 Task: Visit the office locations of Microsoft
Action: Mouse moved to (407, 433)
Screenshot: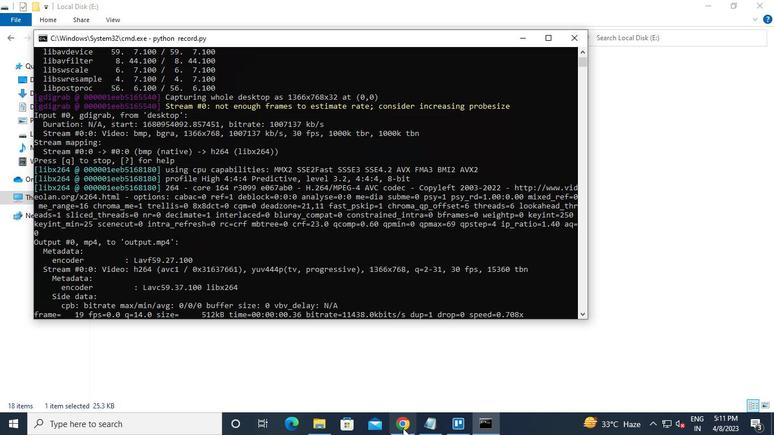 
Action: Mouse pressed left at (407, 433)
Screenshot: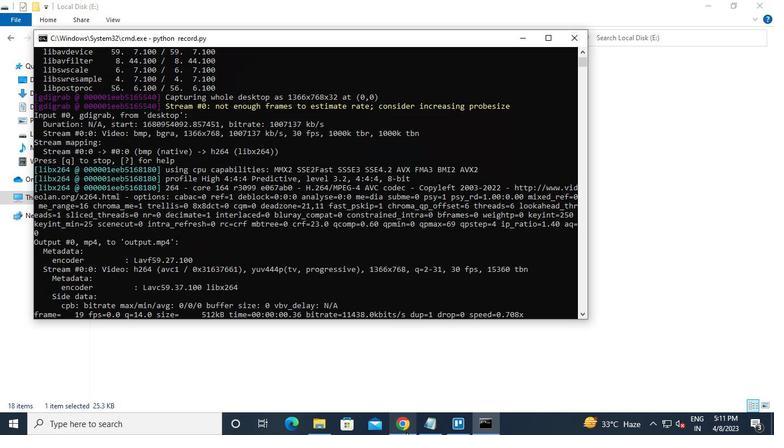 
Action: Mouse moved to (166, 68)
Screenshot: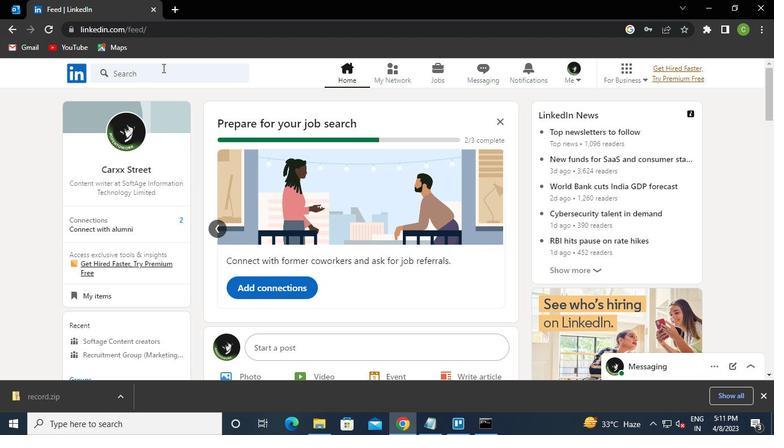 
Action: Mouse pressed left at (166, 68)
Screenshot: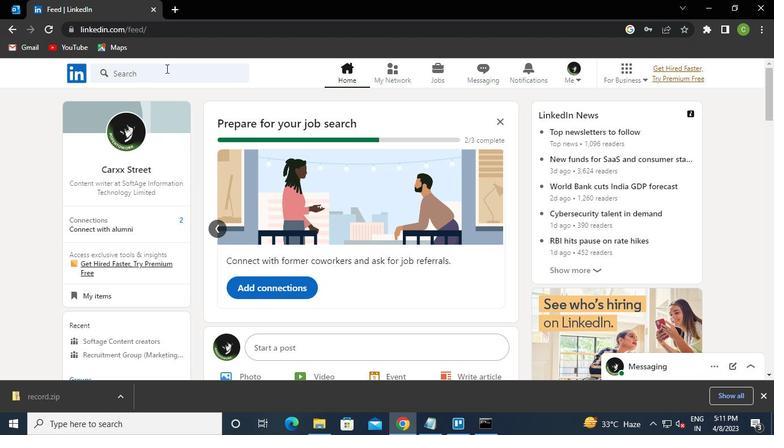
Action: Mouse moved to (166, 69)
Screenshot: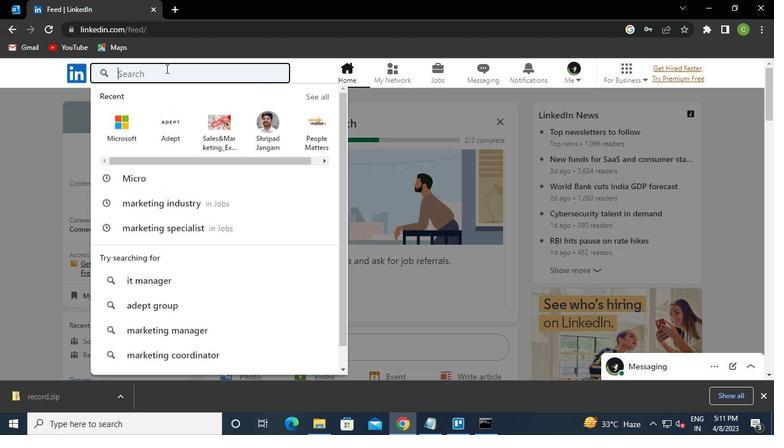 
Action: Keyboard Key.caps_lock
Screenshot: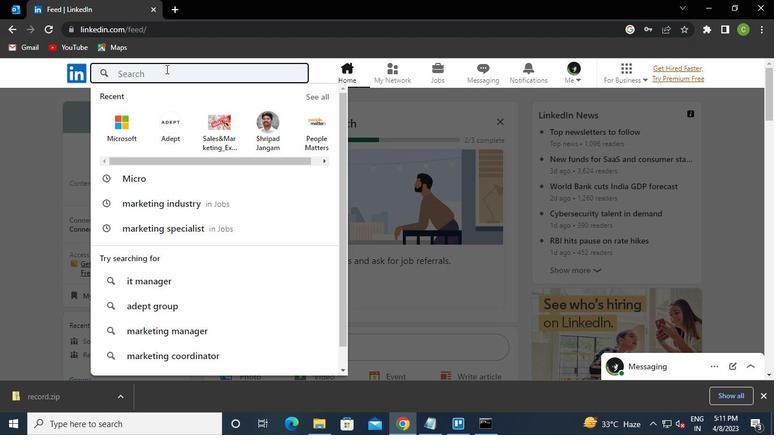 
Action: Keyboard m
Screenshot: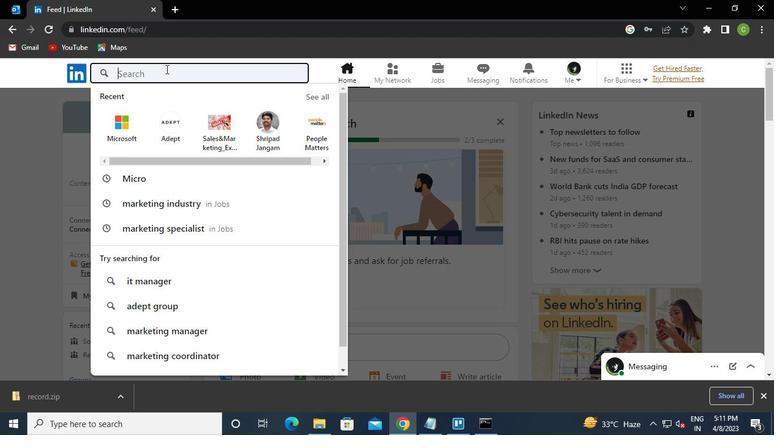 
Action: Keyboard Key.caps_lock
Screenshot: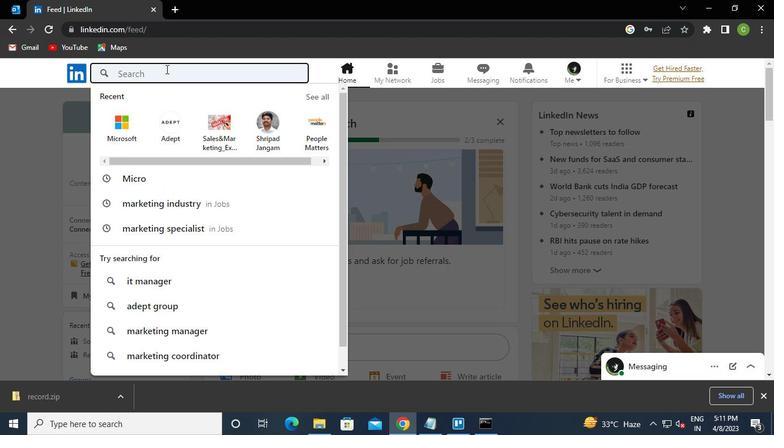 
Action: Keyboard i
Screenshot: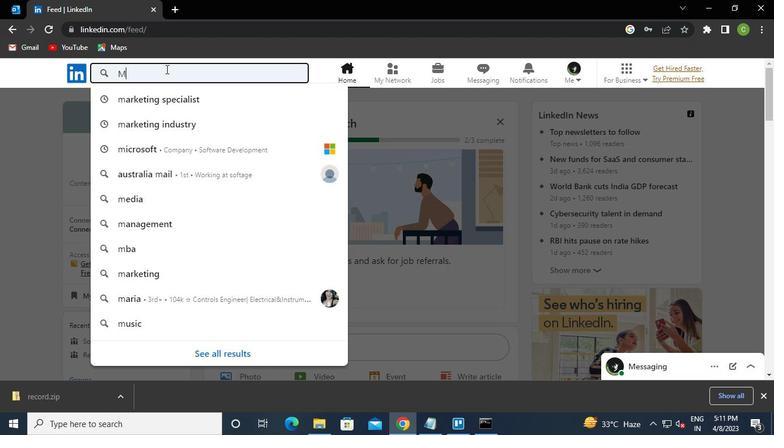
Action: Keyboard c
Screenshot: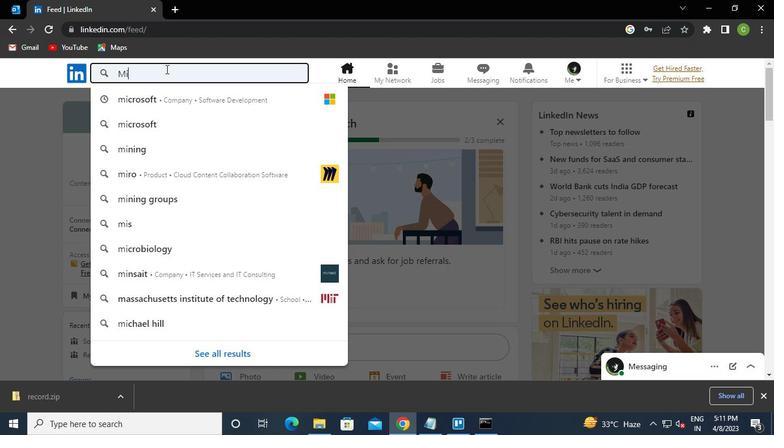 
Action: Keyboard r
Screenshot: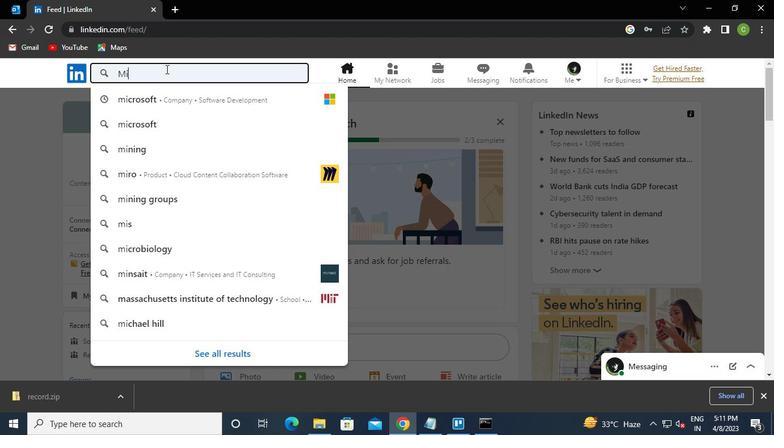 
Action: Keyboard o
Screenshot: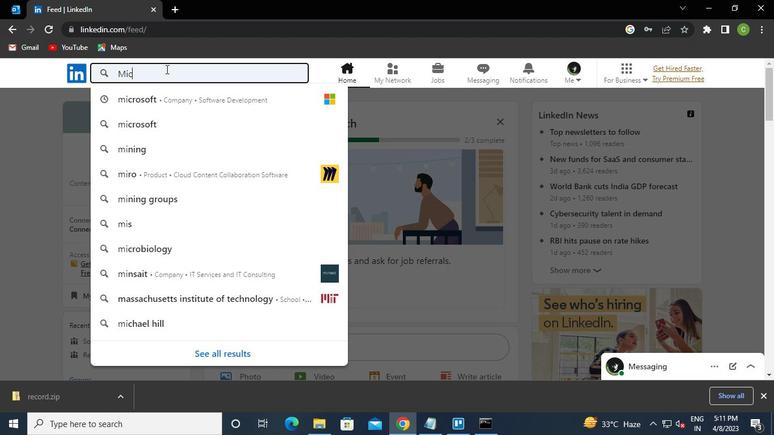 
Action: Keyboard Key.down
Screenshot: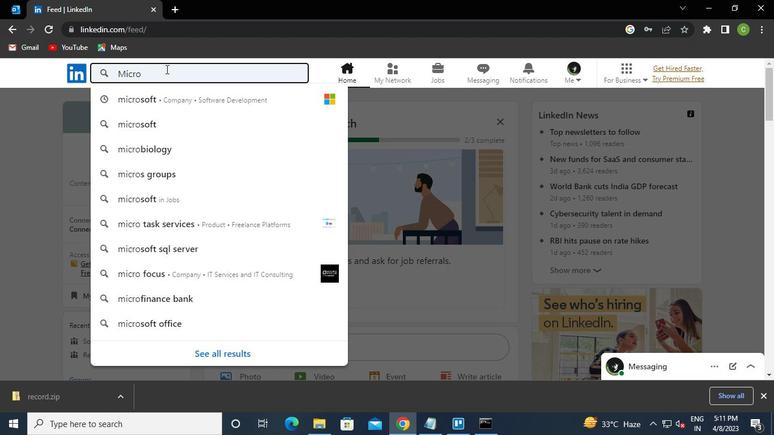 
Action: Keyboard Key.enter
Screenshot: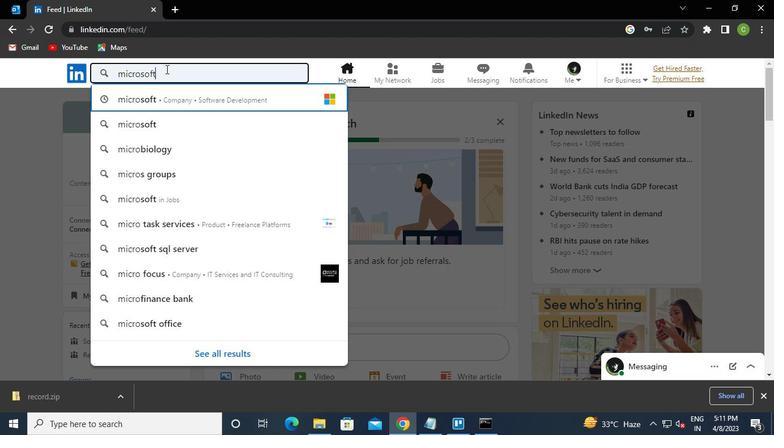 
Action: Mouse moved to (361, 176)
Screenshot: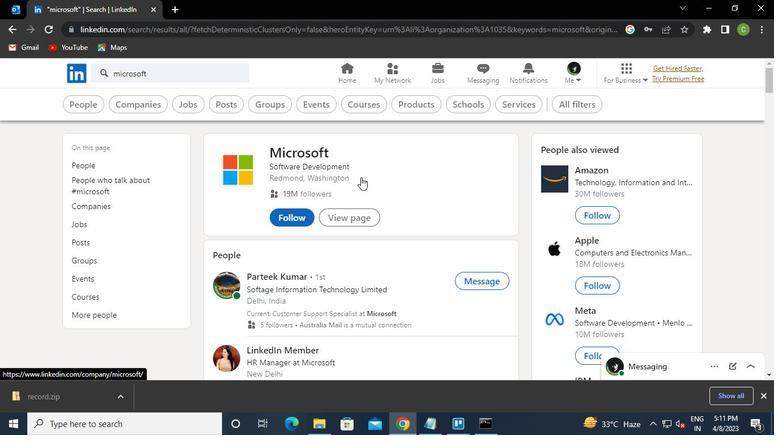 
Action: Mouse pressed left at (361, 176)
Screenshot: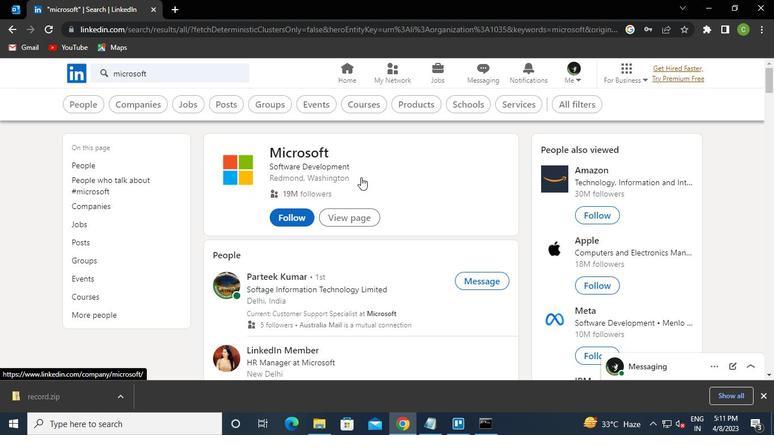 
Action: Mouse moved to (136, 132)
Screenshot: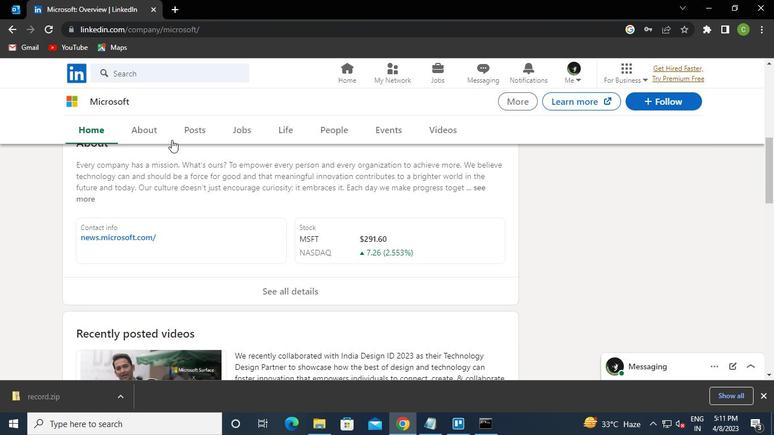
Action: Mouse pressed left at (136, 132)
Screenshot: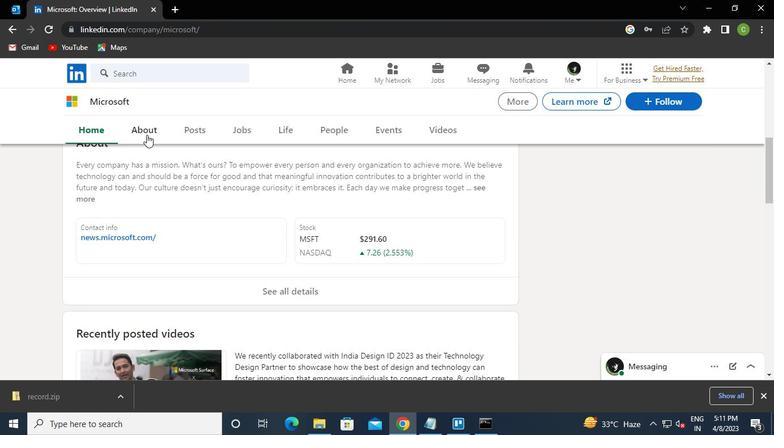 
Action: Mouse moved to (359, 236)
Screenshot: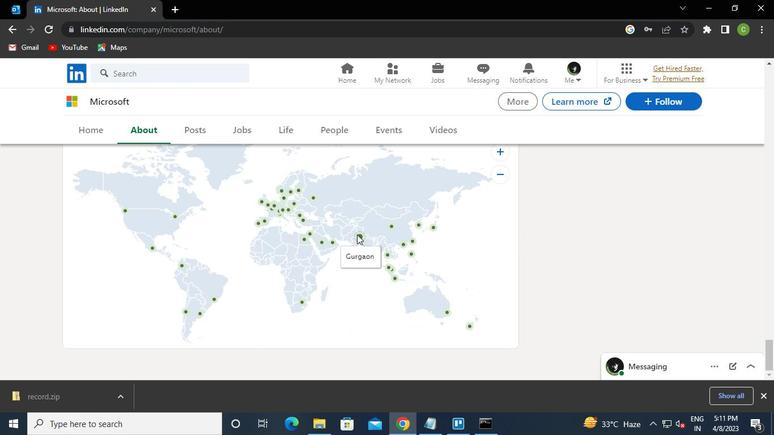 
Action: Mouse pressed left at (359, 236)
Screenshot: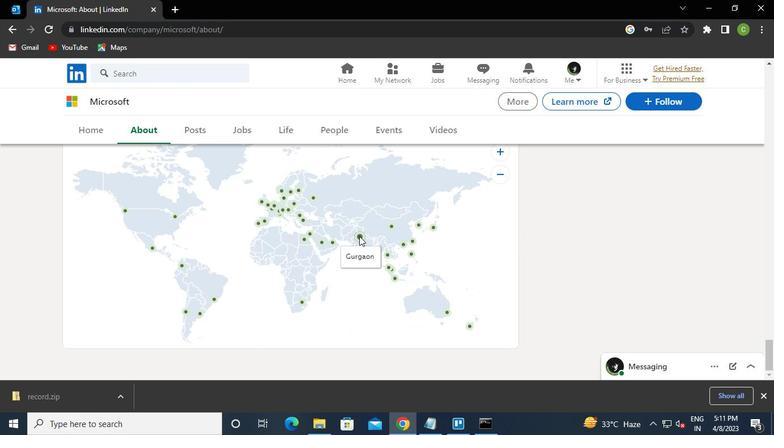 
Action: Mouse moved to (486, 434)
Screenshot: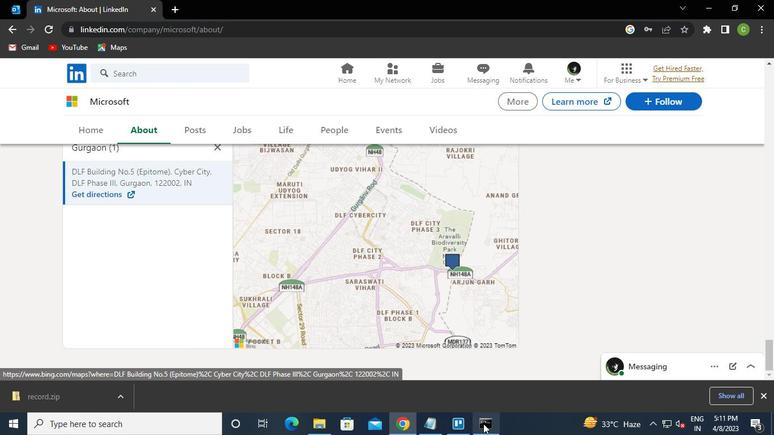 
Action: Mouse pressed left at (486, 434)
Screenshot: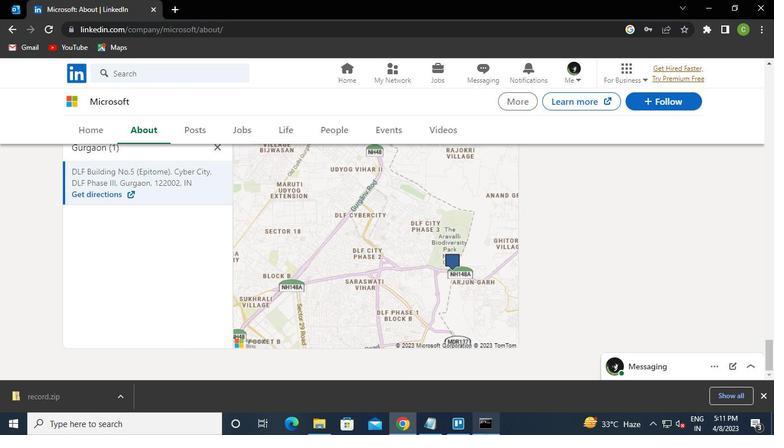 
Action: Mouse moved to (573, 42)
Screenshot: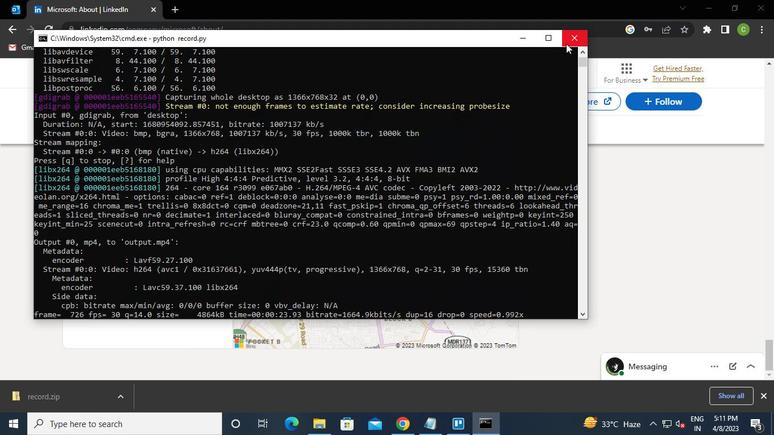 
Action: Mouse pressed left at (573, 42)
Screenshot: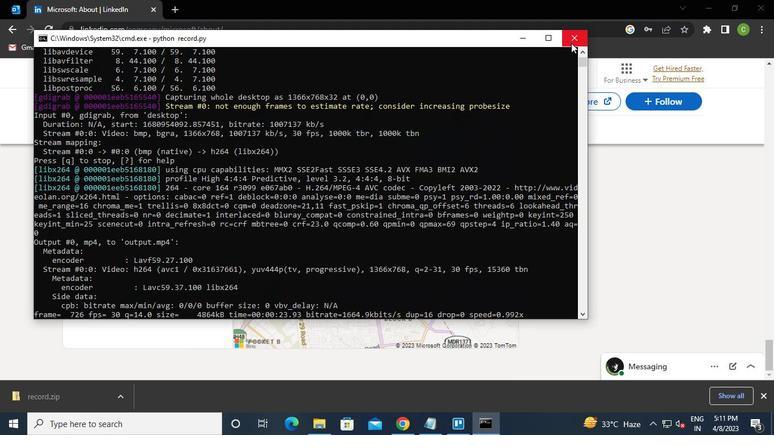 
Action: Mouse moved to (573, 48)
Screenshot: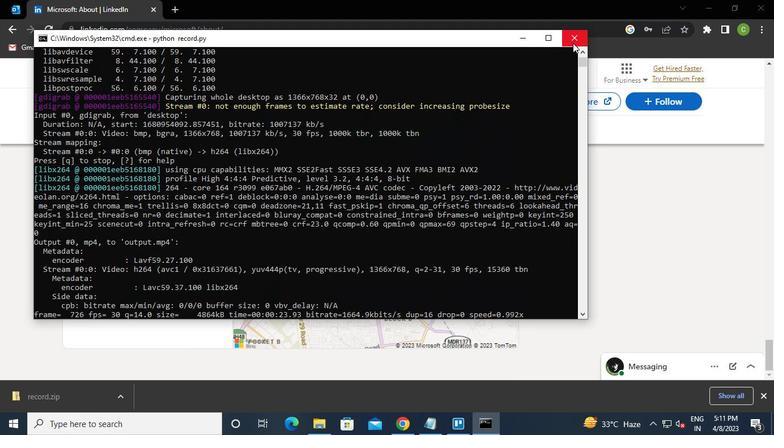 
